 Task: Find a place to stay in Albemarle, United States from June 9 to June 16 for 1 guest, with a price range of ₹8000 to ₹16000, 2 bedrooms, 2 beds, 1 bathroom, house type, with a washing machine, and self check-in option.
Action: Mouse moved to (449, 116)
Screenshot: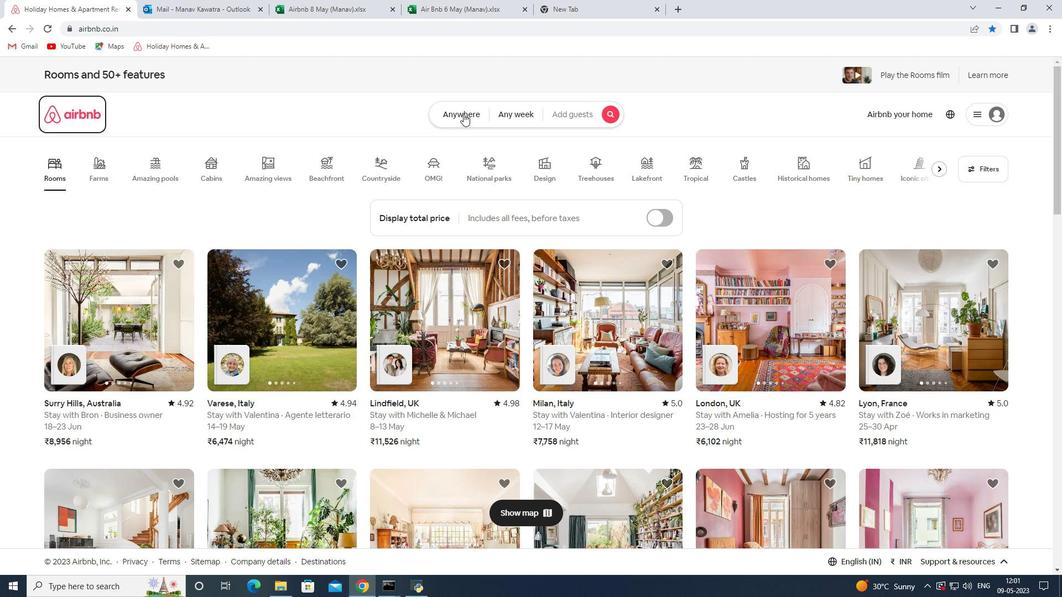 
Action: Mouse pressed left at (449, 116)
Screenshot: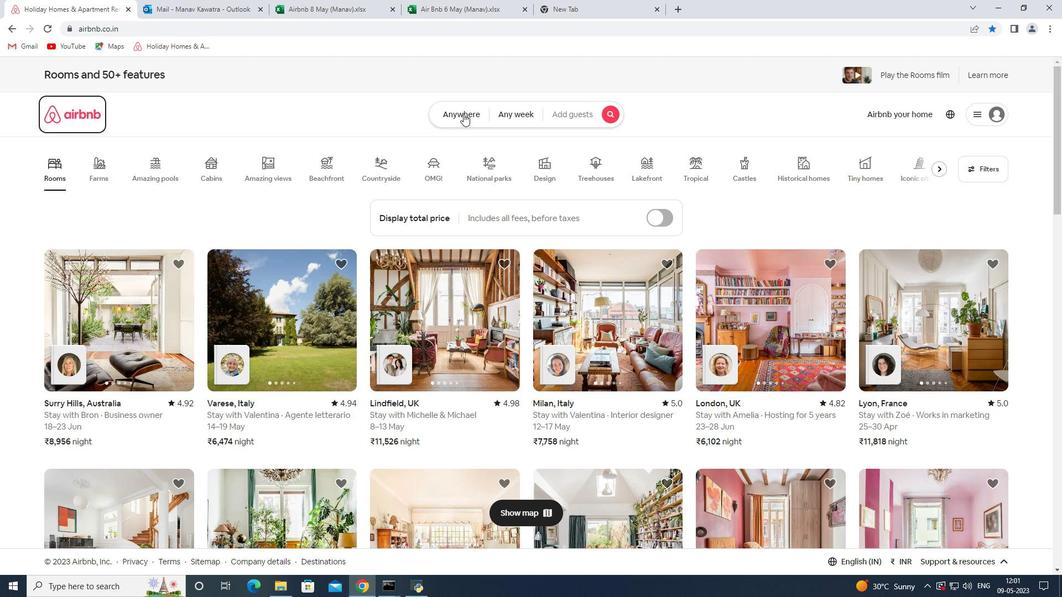 
Action: Mouse moved to (415, 162)
Screenshot: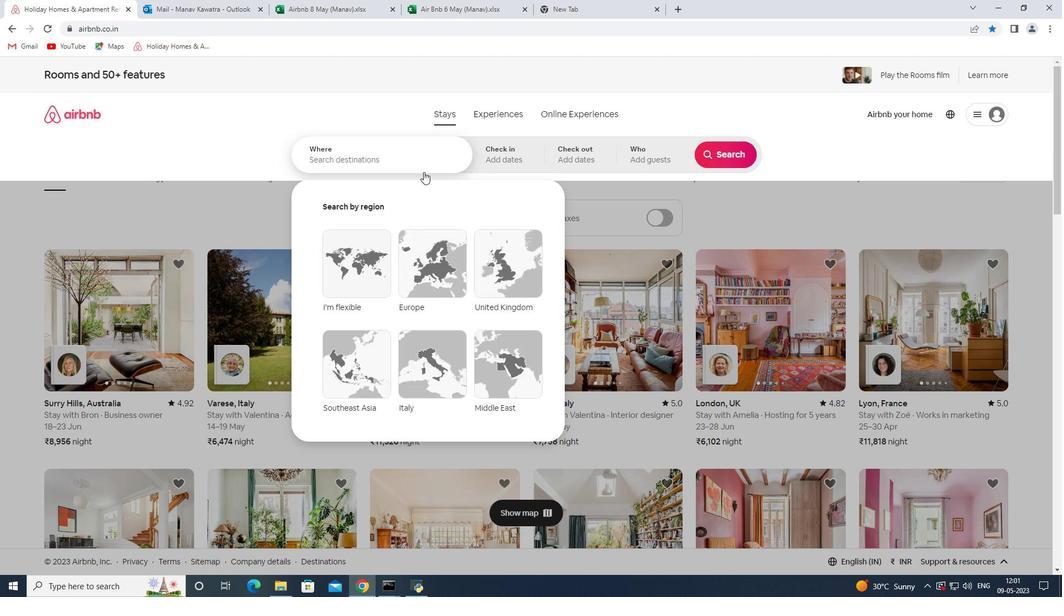 
Action: Mouse pressed left at (415, 162)
Screenshot: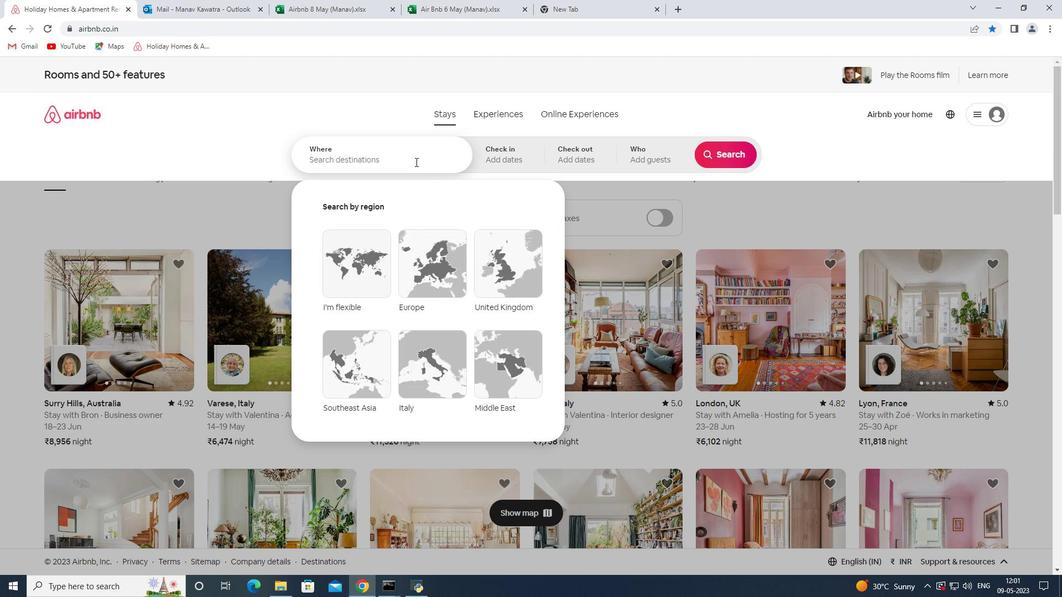 
Action: Key pressed <Key.shift><Key.shift><Key.shift><Key.shift><Key.shift><Key.shift><Key.shift><Key.shift><Key.shift>Albemarle<Key.space><Key.shift><Key.shift><Key.shift><Key.shift><Key.shift><Key.shift><Key.shift><Key.shift><Key.shift><Key.shift><Key.shift><Key.shift><Key.shift>United<Key.space><Key.enter>
Screenshot: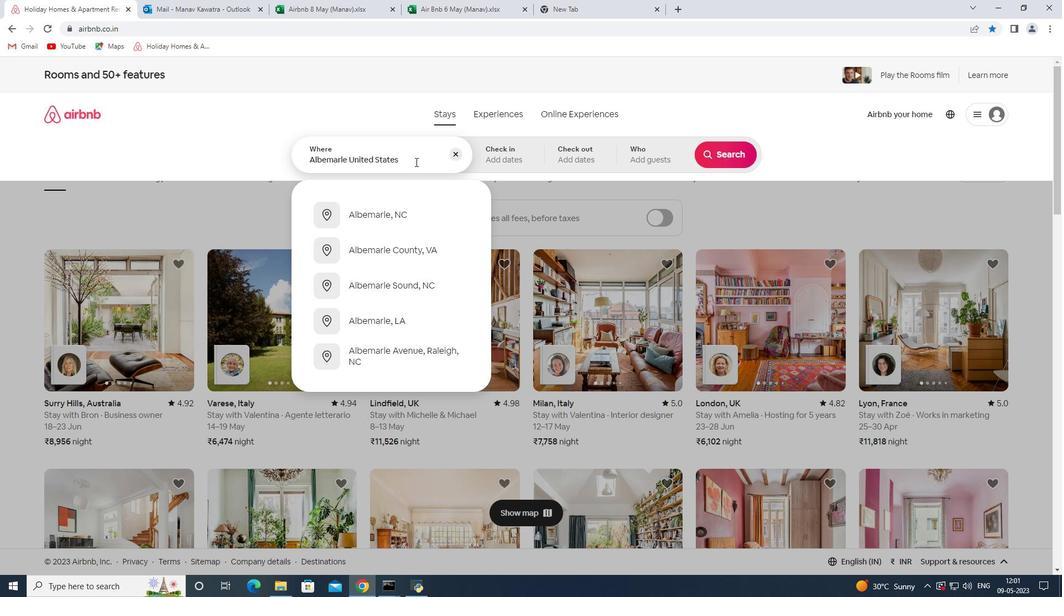 
Action: Mouse moved to (687, 313)
Screenshot: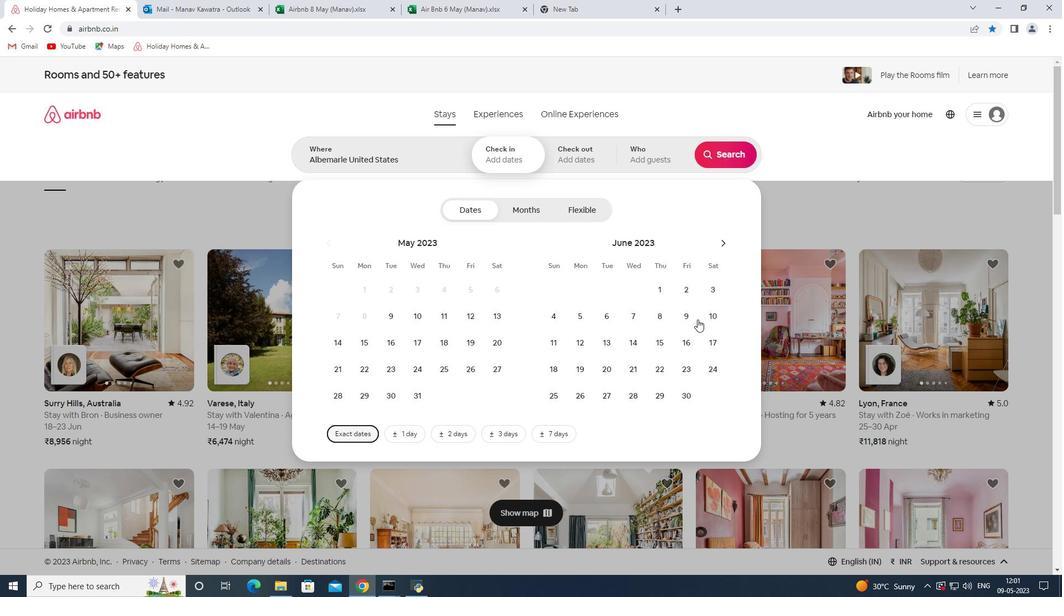 
Action: Mouse pressed left at (687, 313)
Screenshot: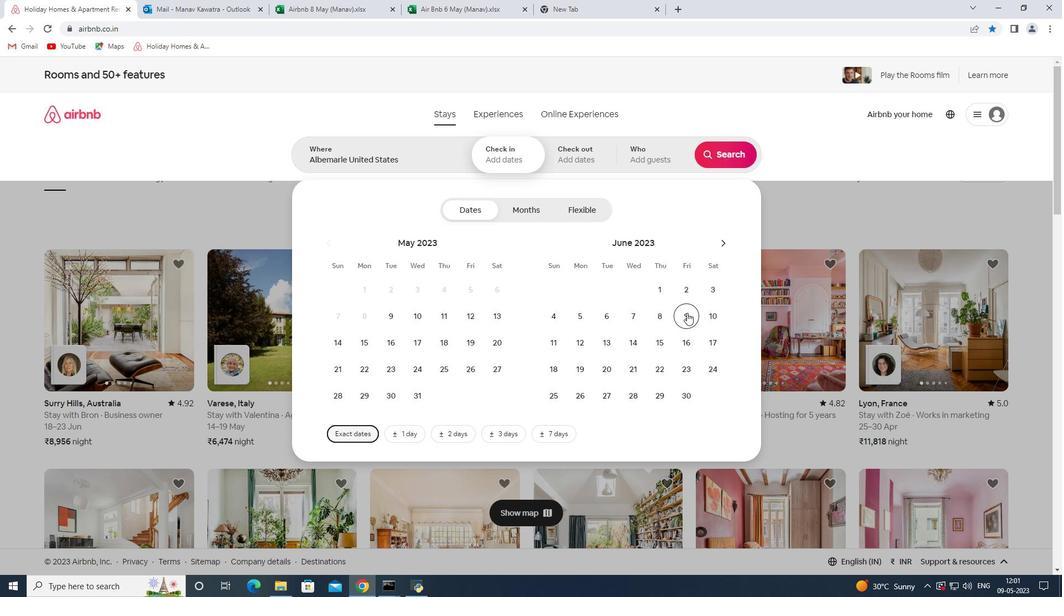 
Action: Mouse moved to (687, 313)
Screenshot: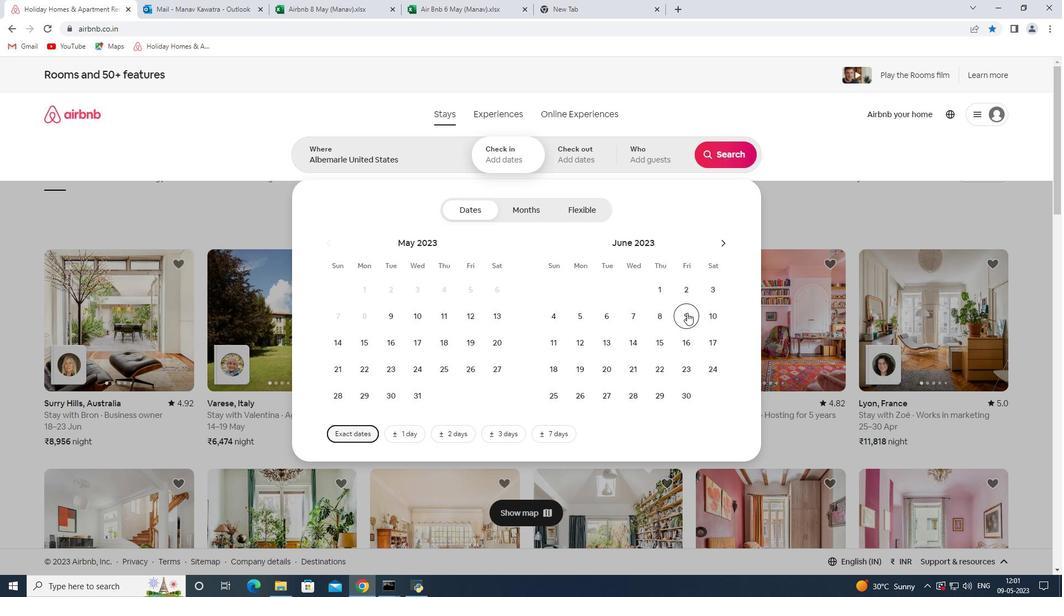 
Action: Key pressed 8
Screenshot: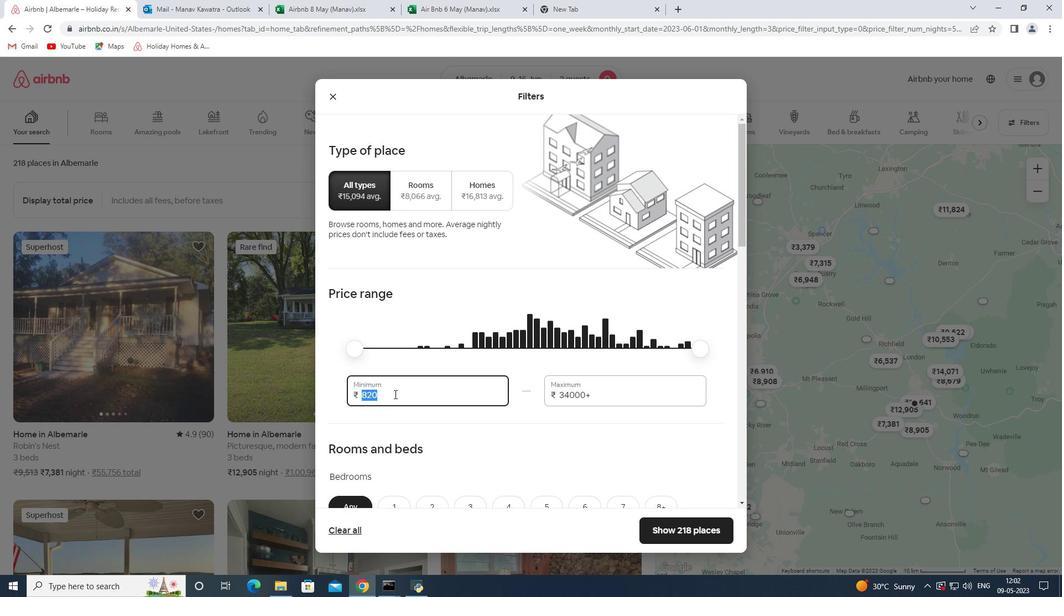 
Action: Mouse moved to (567, 334)
Screenshot: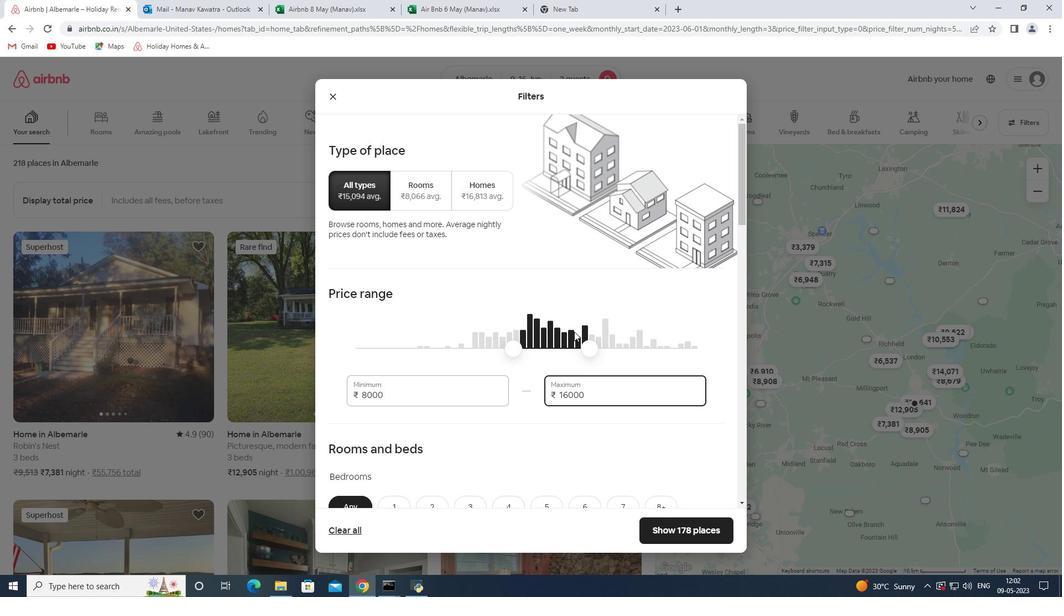 
Action: Mouse scrolled (567, 333) with delta (0, 0)
Screenshot: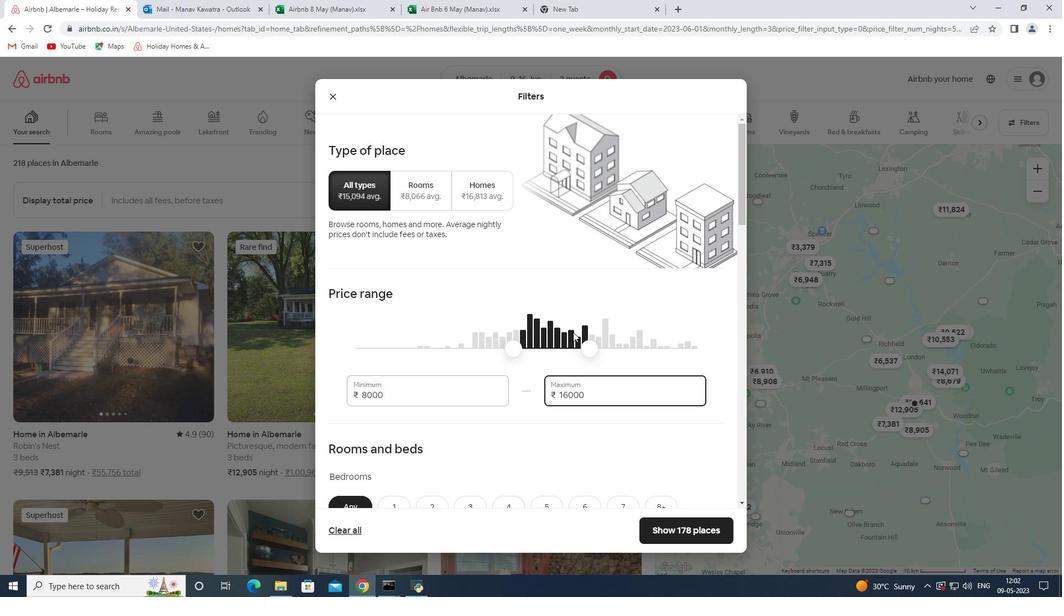 
Action: Mouse moved to (566, 334)
Screenshot: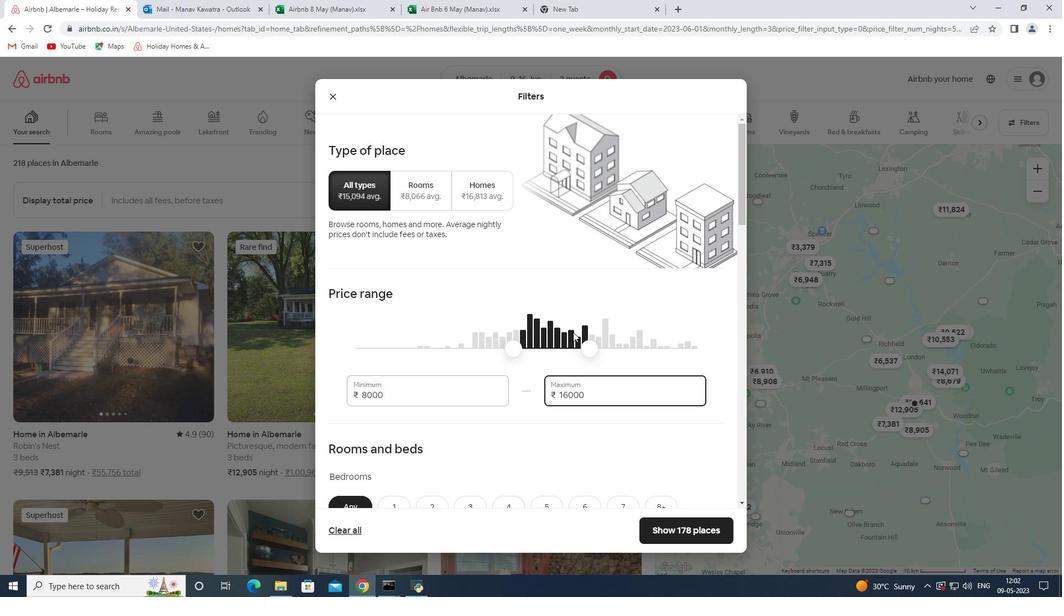 
Action: Mouse scrolled (566, 333) with delta (0, 0)
Screenshot: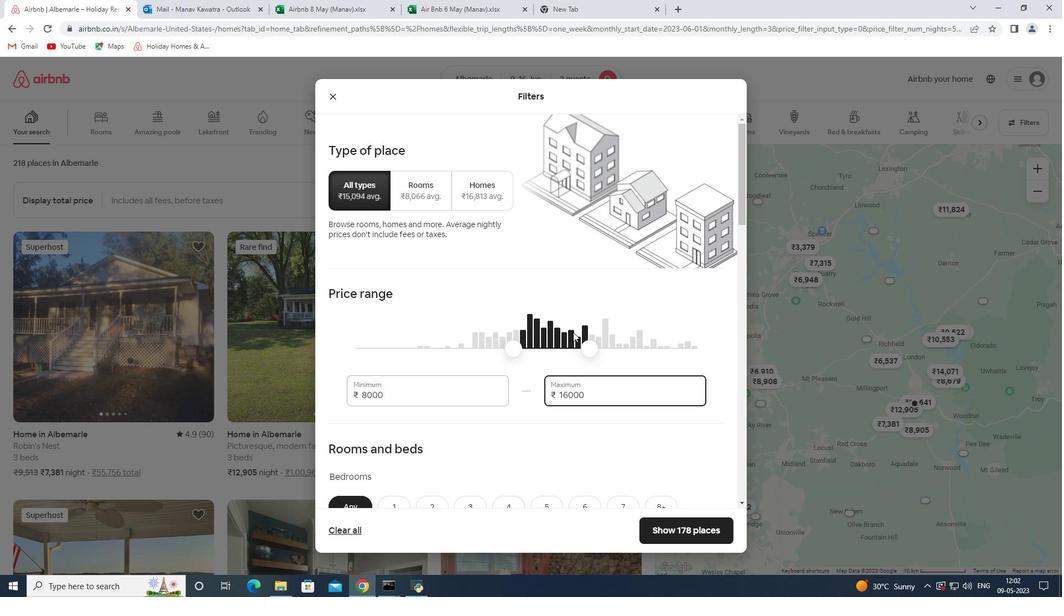 
Action: Mouse scrolled (566, 333) with delta (0, 0)
Screenshot: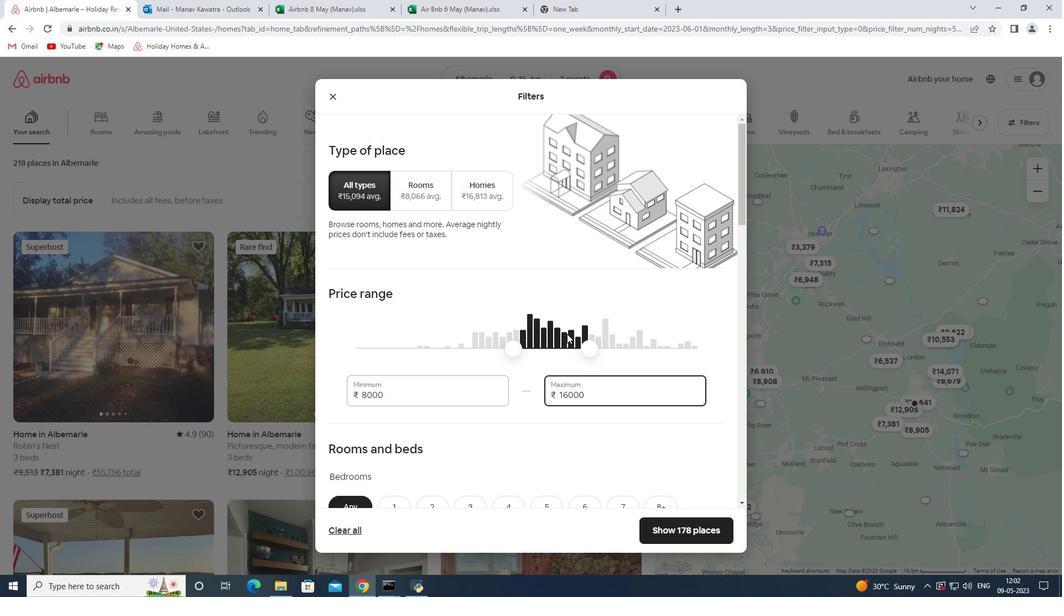 
Action: Mouse moved to (475, 349)
Screenshot: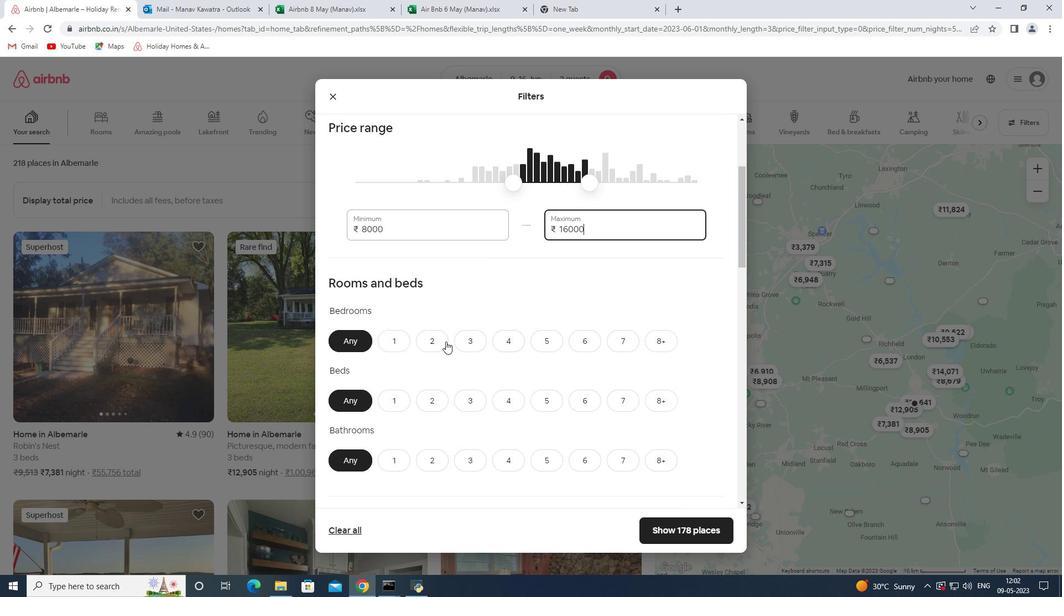 
